 Task: Create a task  Implement version control for better code management , assign it to team member softage.9@softage.net in the project TowardForge and update the status of the task to  On Track  , set the priority of the task to High.
Action: Mouse moved to (19, 40)
Screenshot: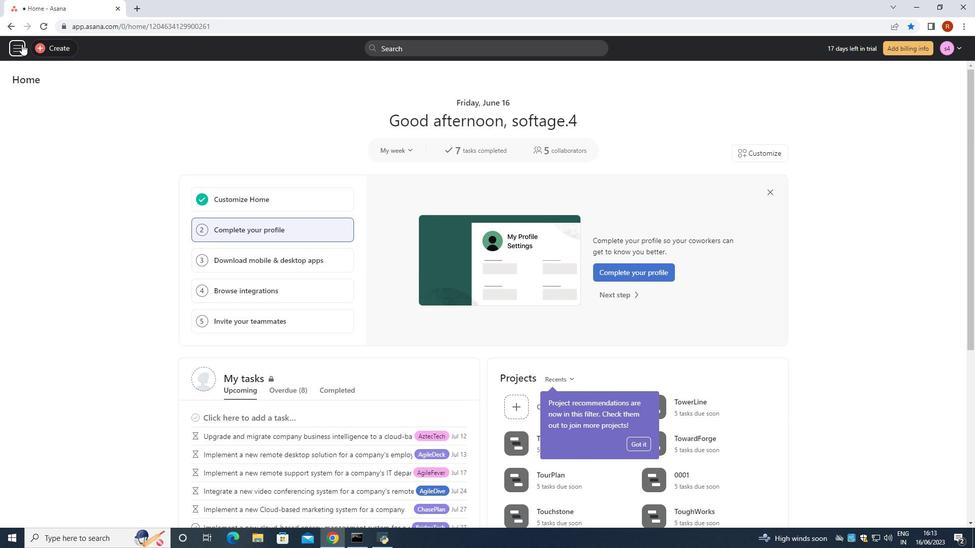 
Action: Mouse pressed left at (19, 40)
Screenshot: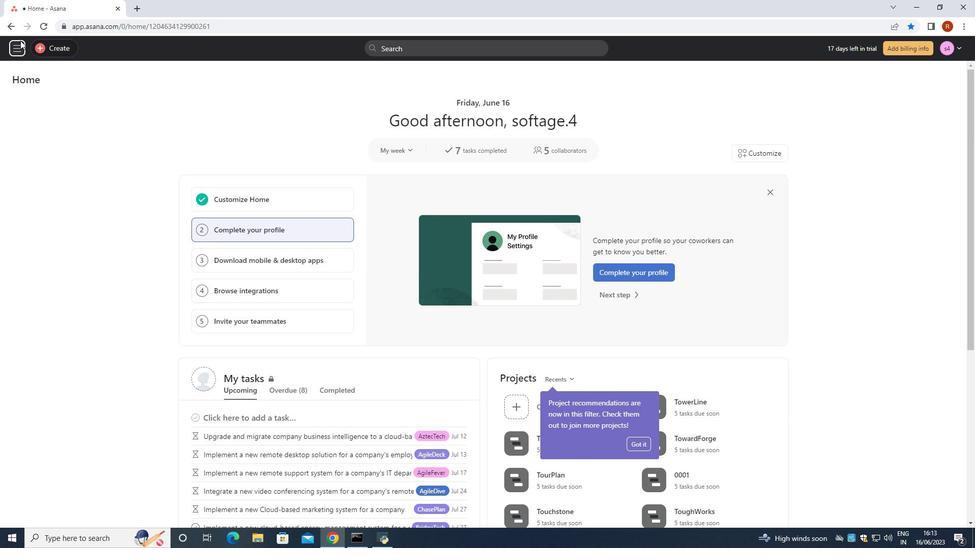 
Action: Mouse moved to (15, 50)
Screenshot: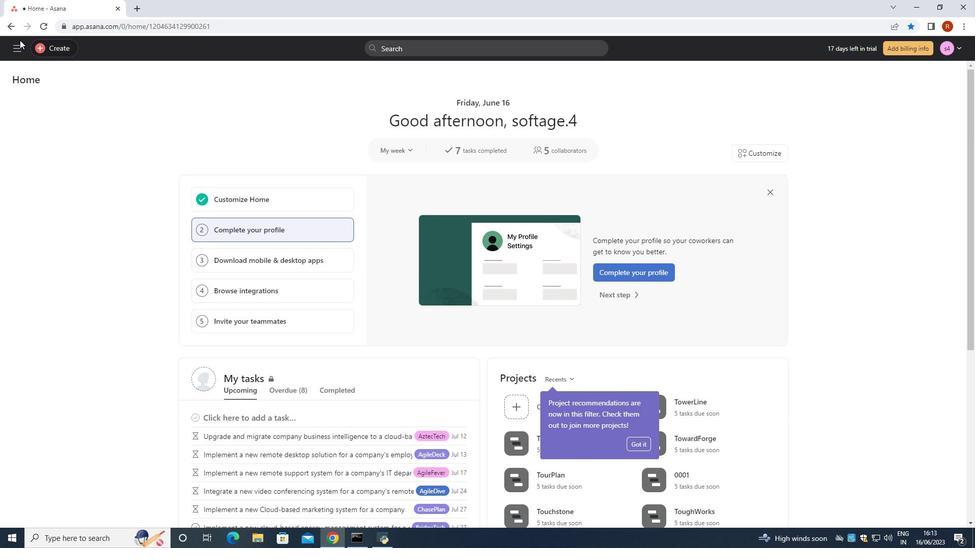
Action: Mouse pressed left at (15, 50)
Screenshot: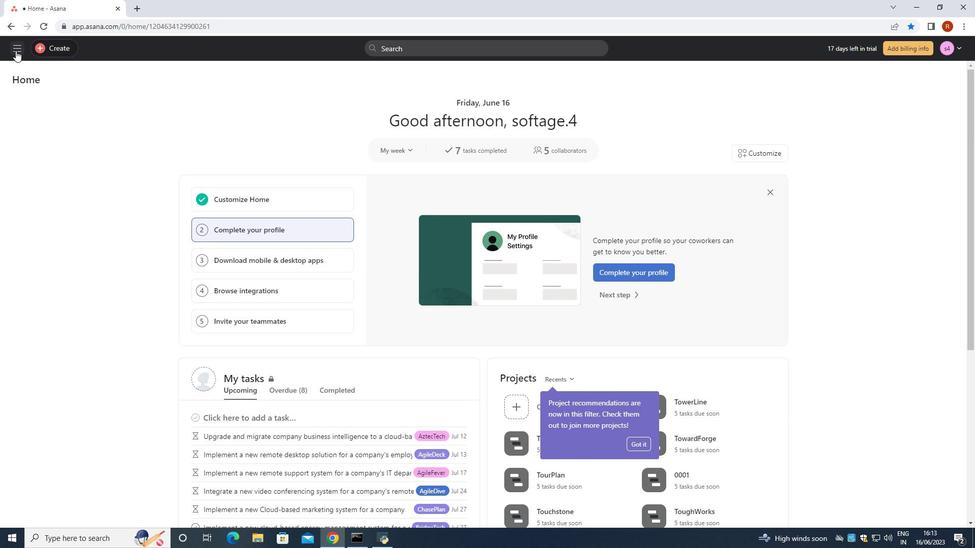 
Action: Mouse moved to (62, 317)
Screenshot: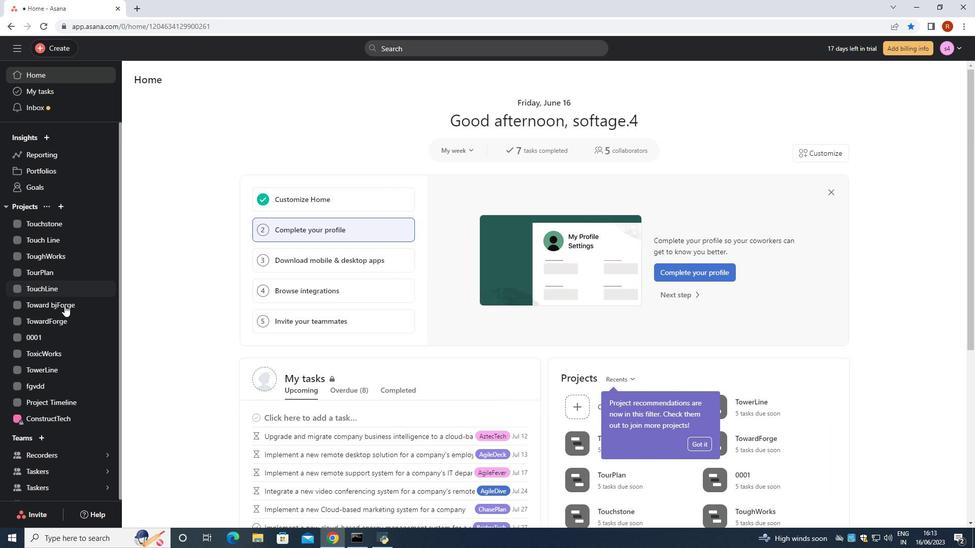 
Action: Mouse pressed left at (62, 317)
Screenshot: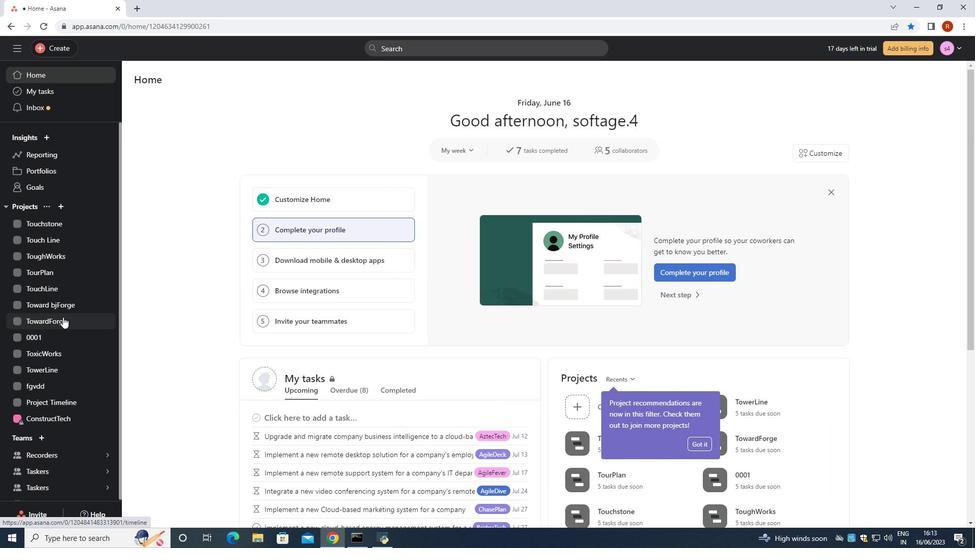 
Action: Mouse moved to (180, 104)
Screenshot: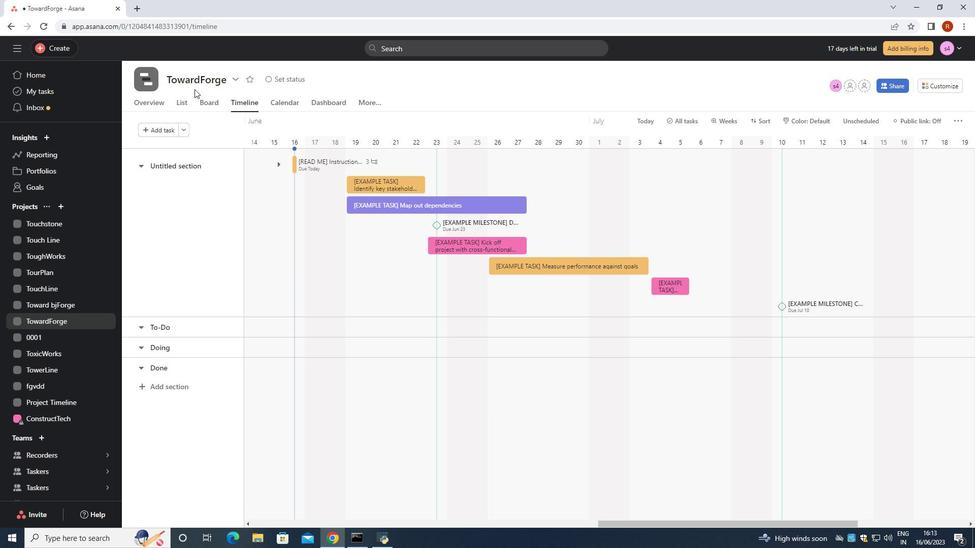 
Action: Mouse pressed left at (180, 104)
Screenshot: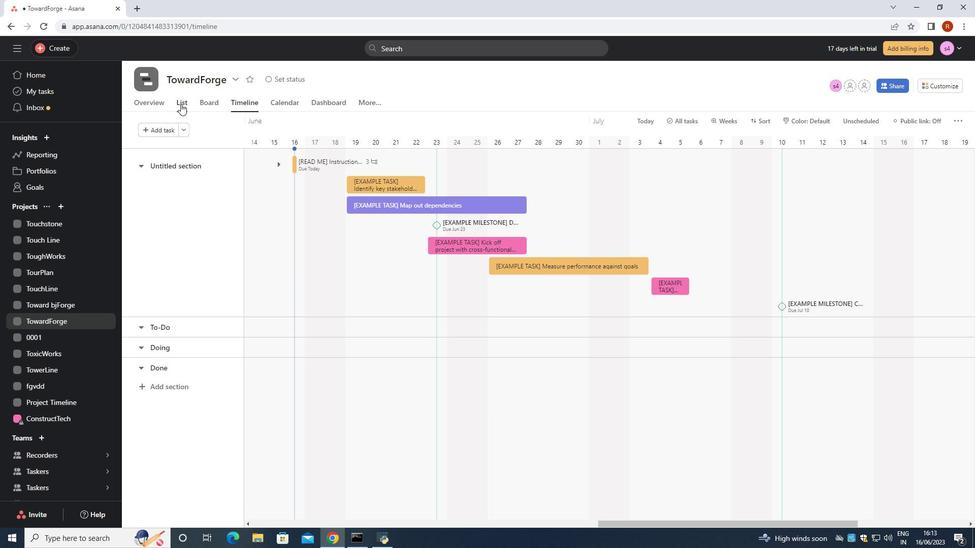 
Action: Mouse moved to (155, 121)
Screenshot: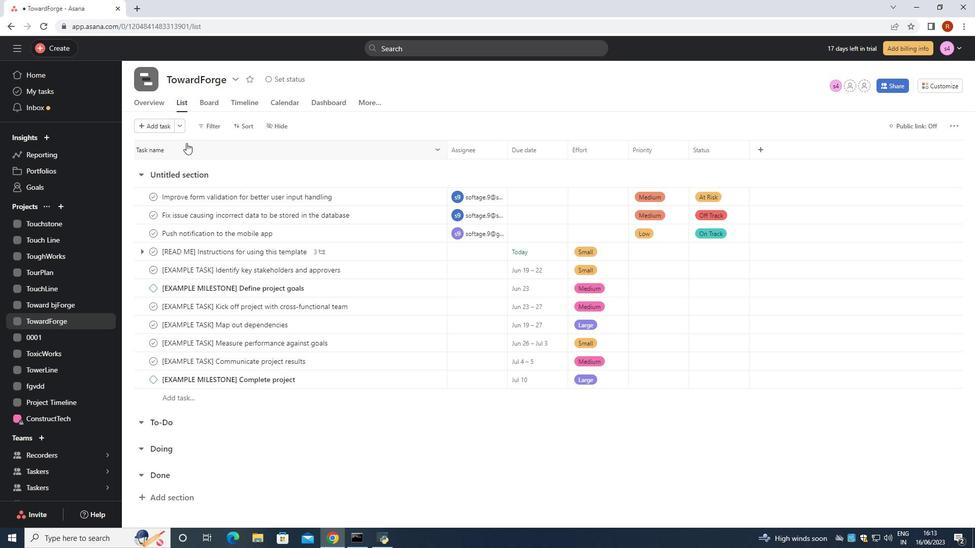 
Action: Mouse pressed left at (155, 121)
Screenshot: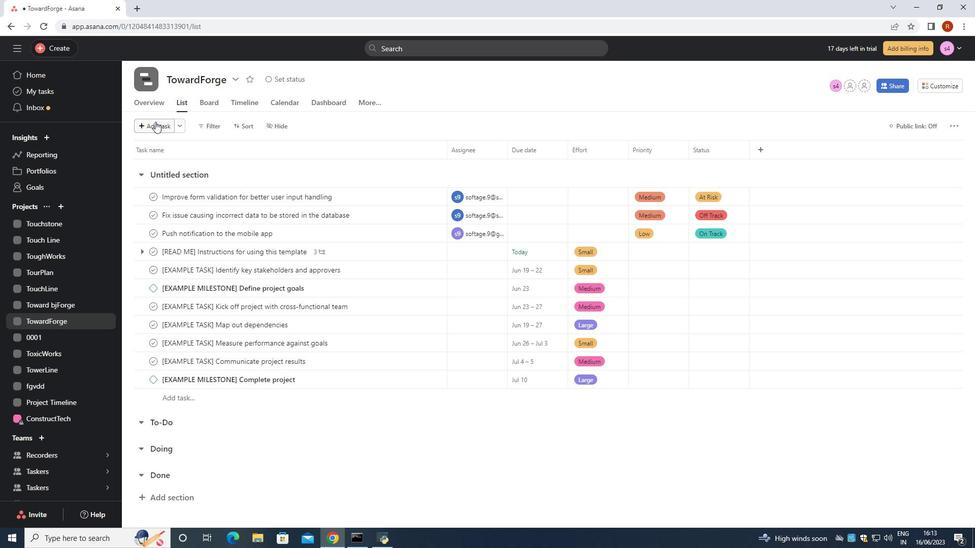 
Action: Key pressed <Key.shift><Key.shift><Key.shift>Implement<Key.space>version
Screenshot: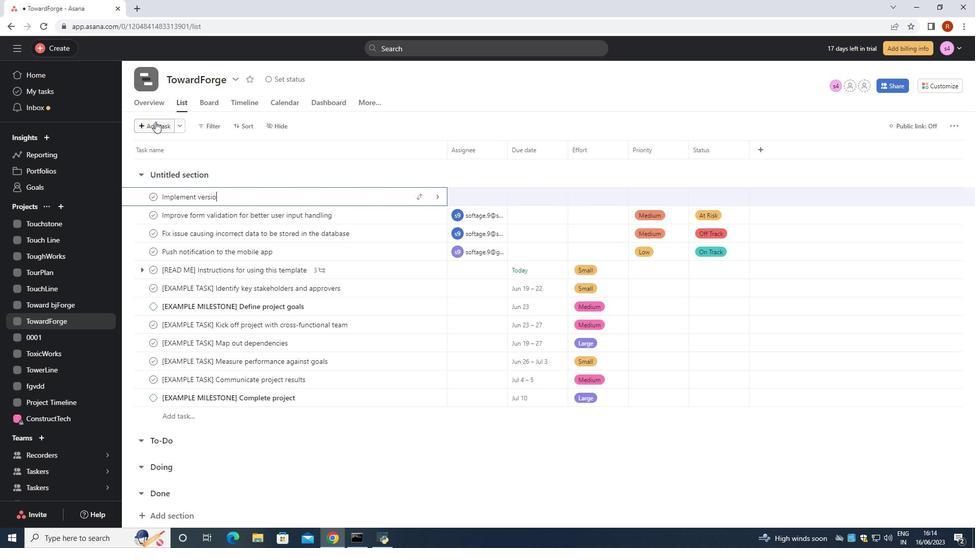 
Action: Mouse moved to (111, 94)
Screenshot: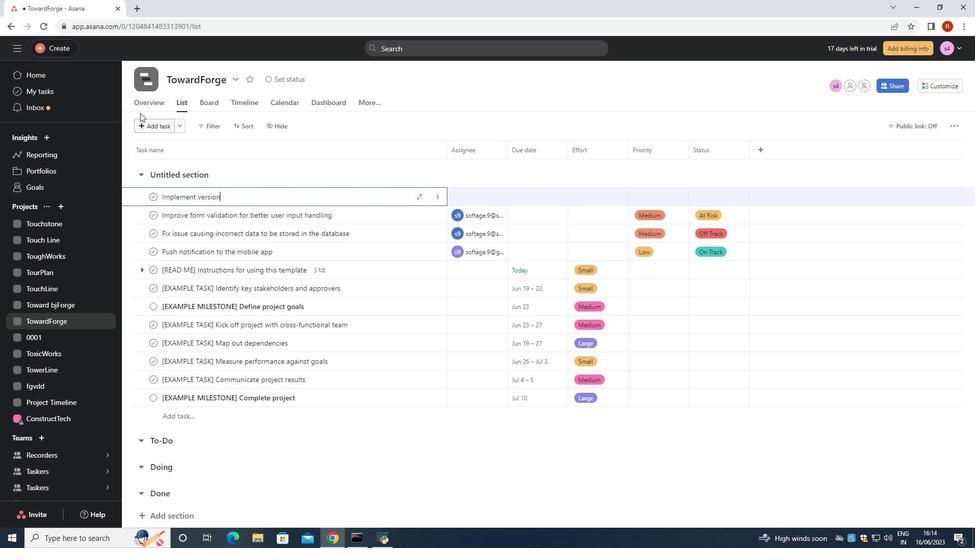 
Action: Key pressed <Key.space>control<Key.space>for<Key.space>better<Key.space>code<Key.space>management
Screenshot: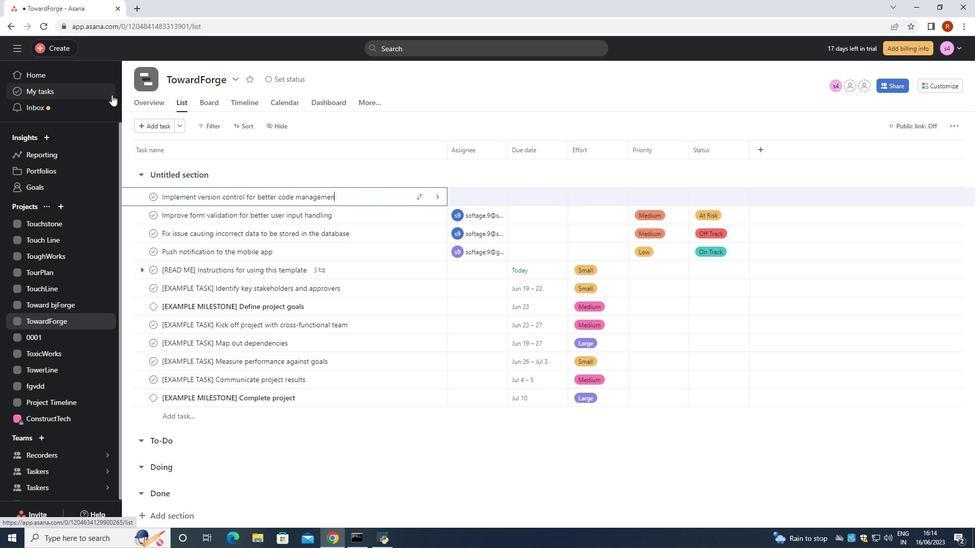 
Action: Mouse moved to (457, 191)
Screenshot: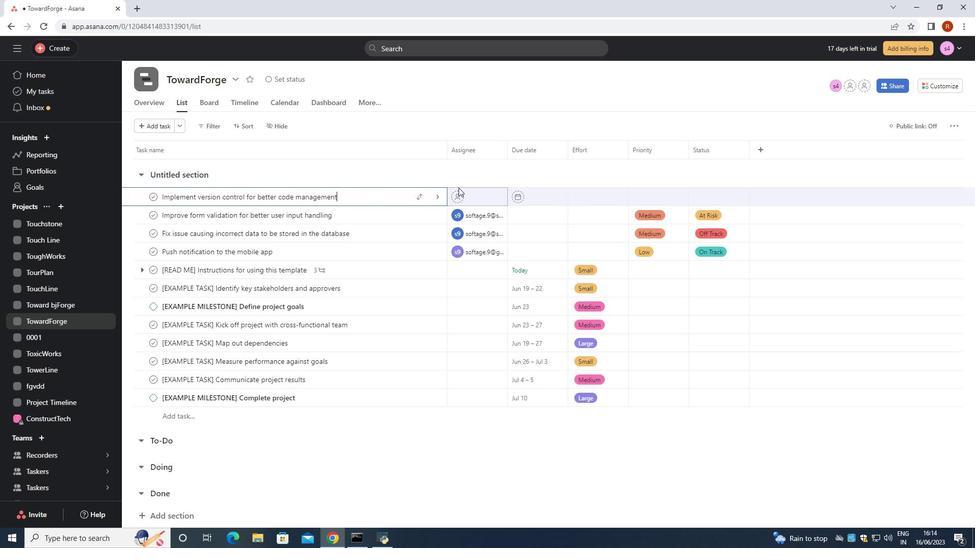 
Action: Mouse pressed left at (457, 191)
Screenshot: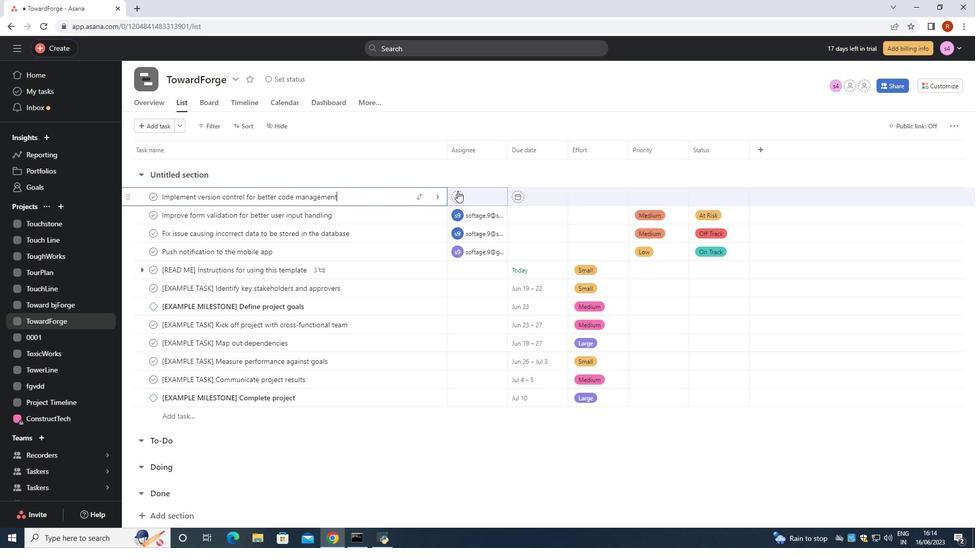 
Action: Mouse moved to (453, 190)
Screenshot: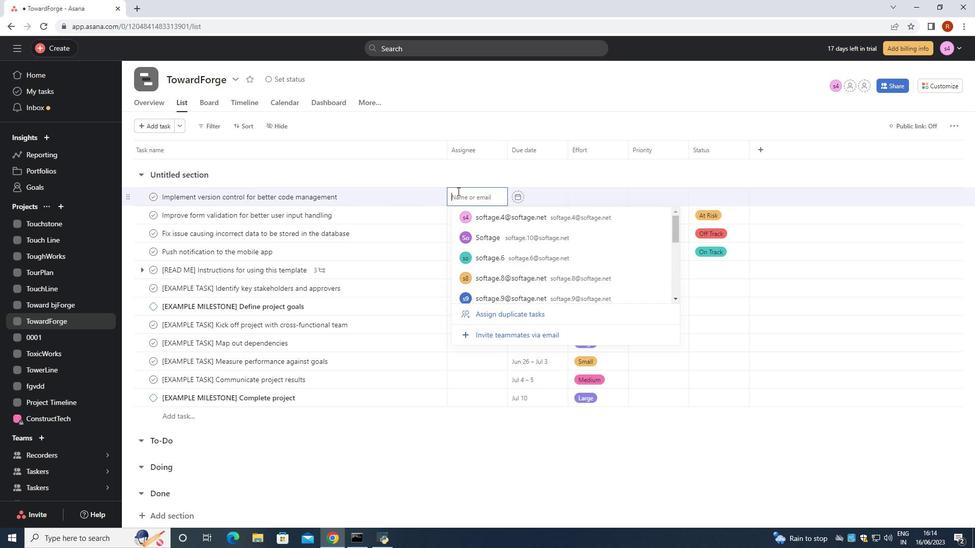 
Action: Key pressed softage.9<Key.shift>@softage.net
Screenshot: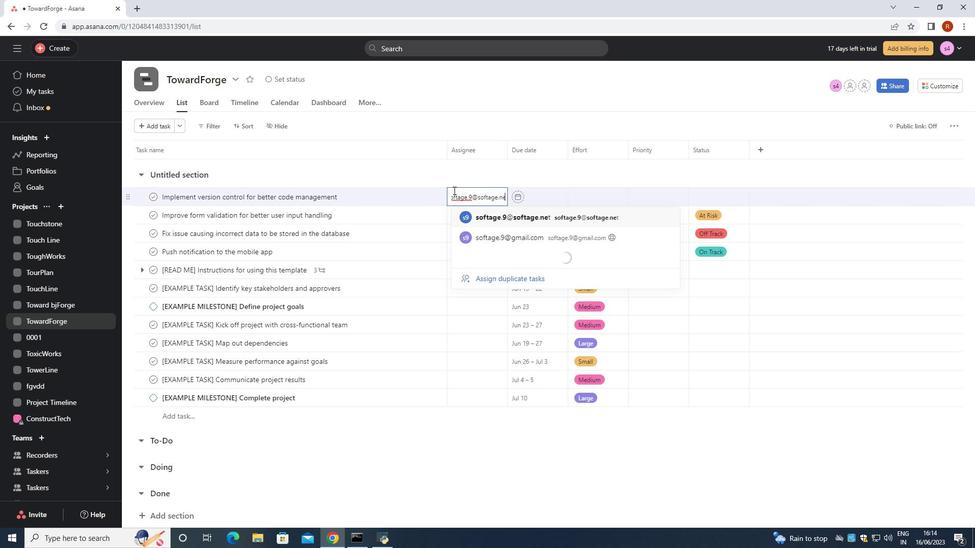 
Action: Mouse moved to (534, 218)
Screenshot: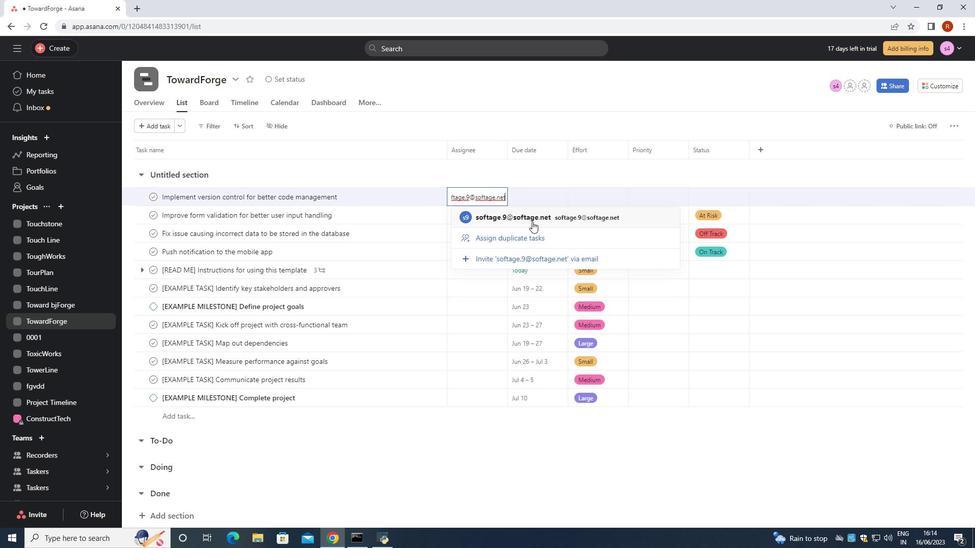
Action: Mouse pressed left at (534, 218)
Screenshot: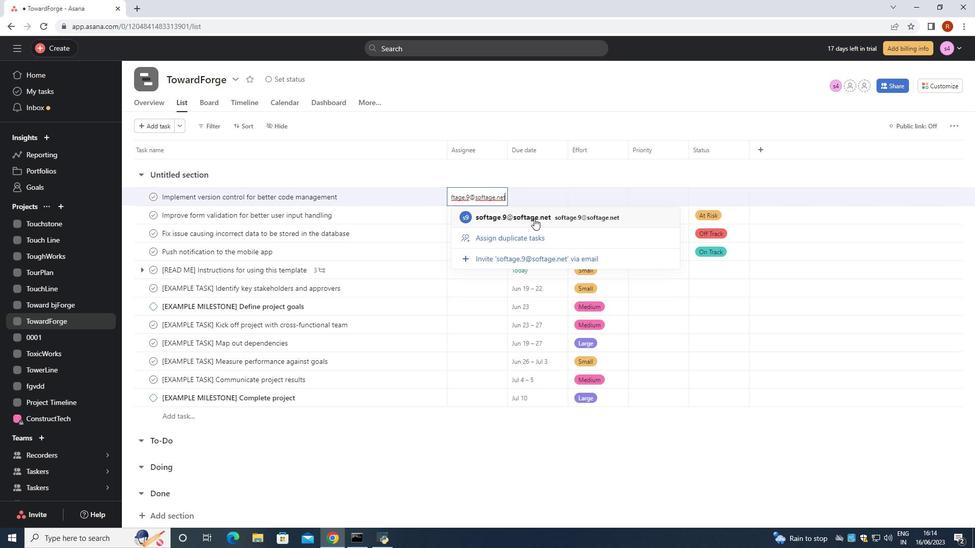 
Action: Mouse moved to (739, 195)
Screenshot: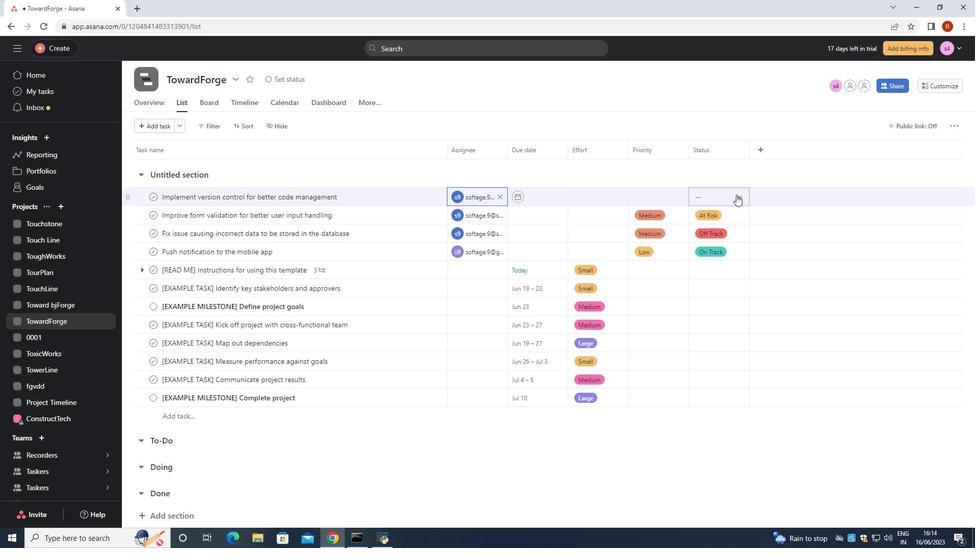 
Action: Mouse pressed left at (739, 195)
Screenshot: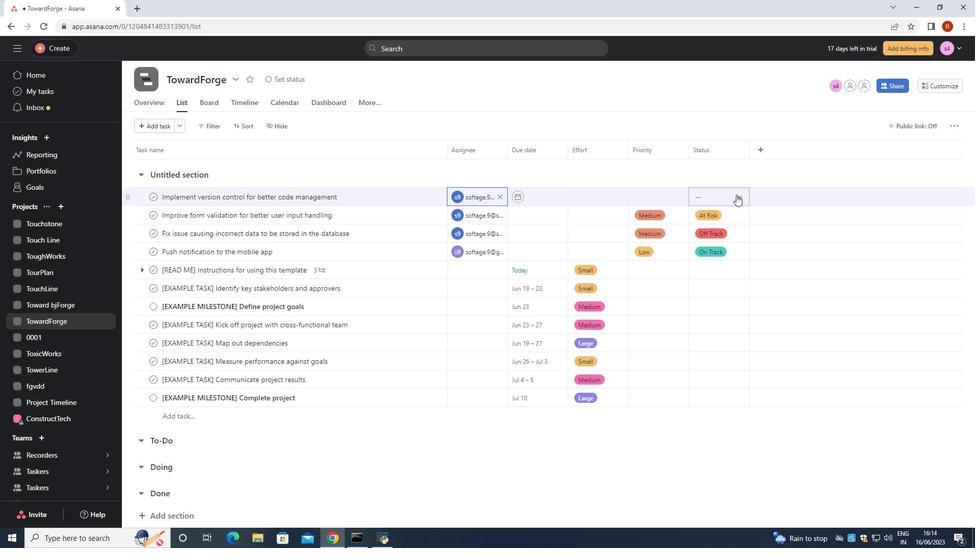 
Action: Mouse moved to (732, 233)
Screenshot: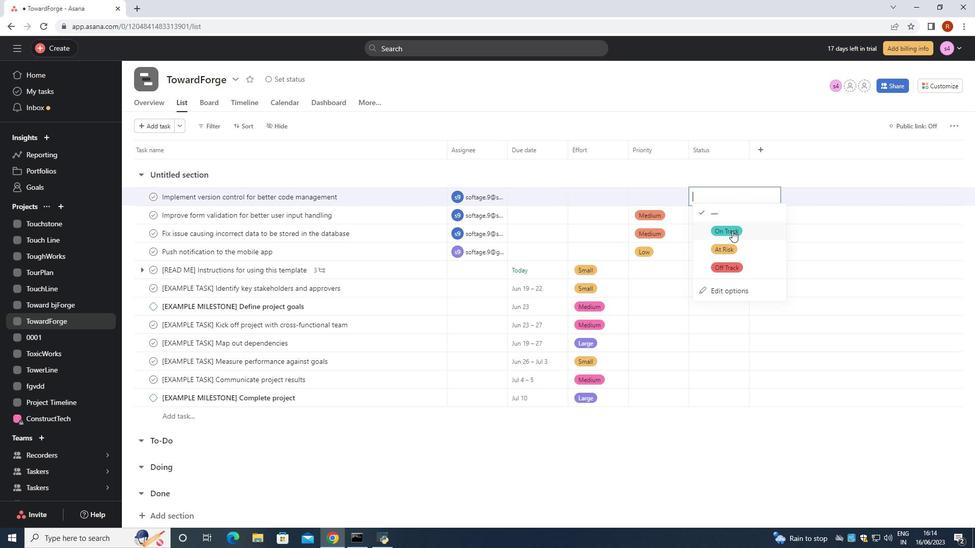 
Action: Mouse pressed left at (732, 233)
Screenshot: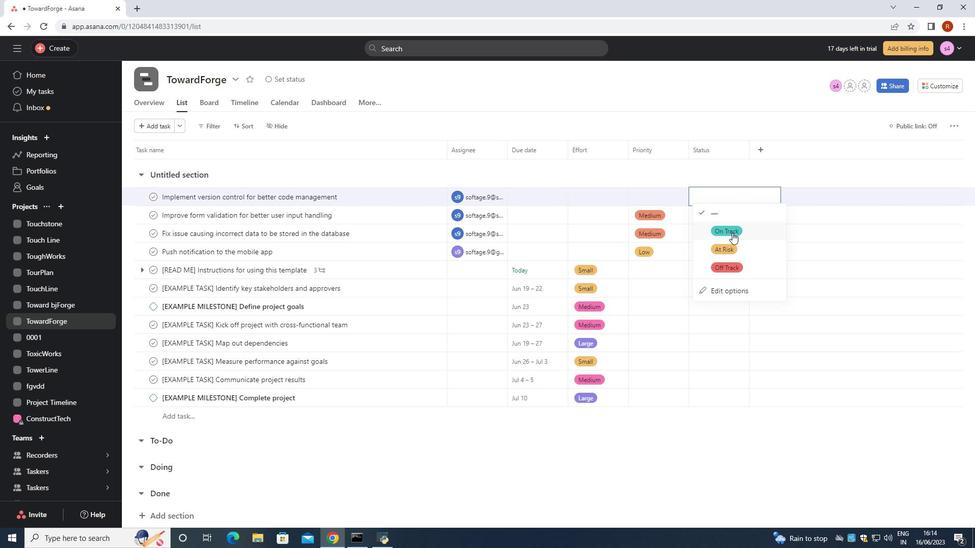 
Action: Mouse moved to (678, 198)
Screenshot: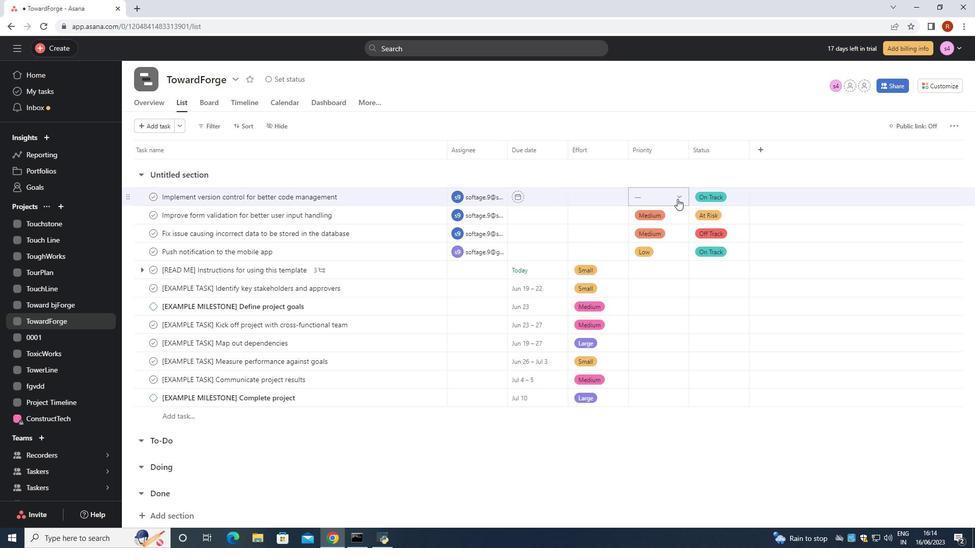 
Action: Mouse pressed left at (678, 198)
Screenshot: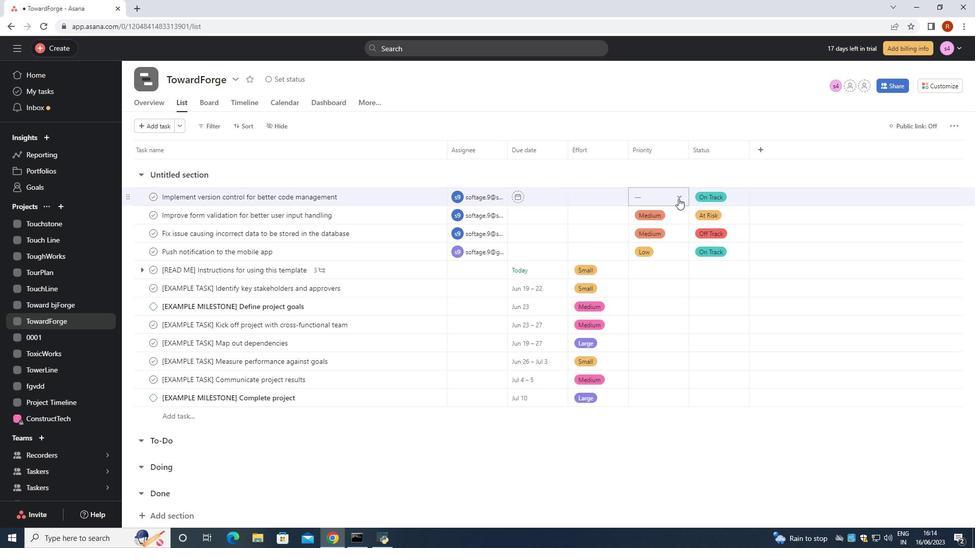 
Action: Mouse moved to (666, 225)
Screenshot: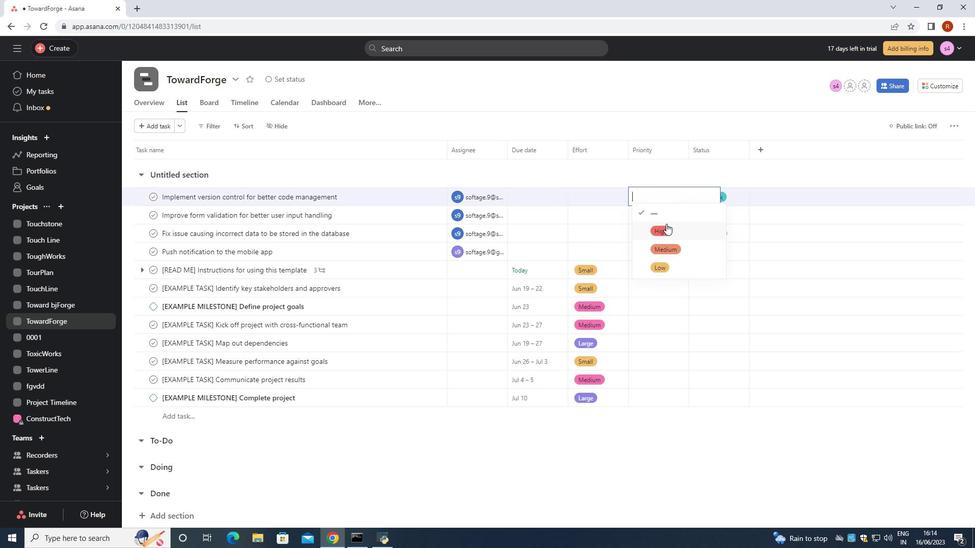 
Action: Mouse pressed left at (666, 225)
Screenshot: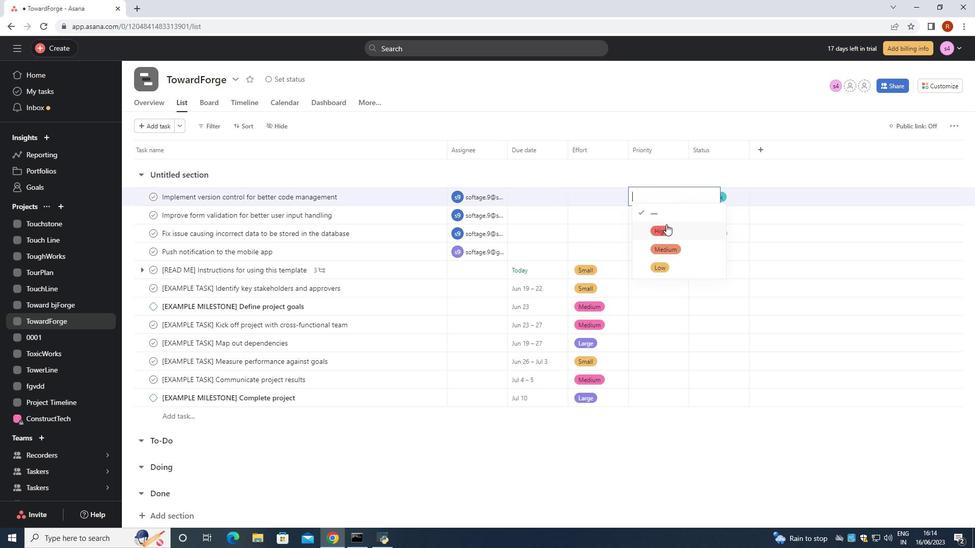 
Action: Mouse moved to (252, 171)
Screenshot: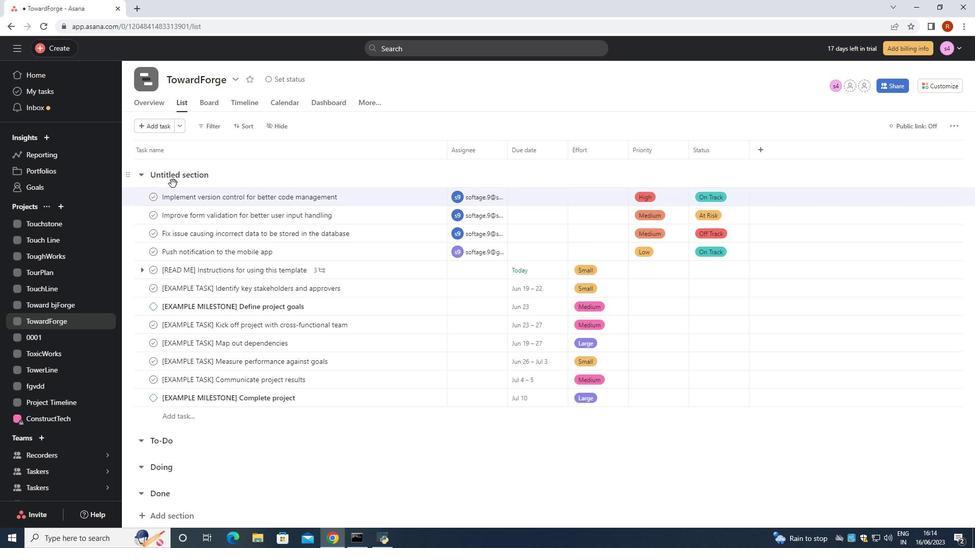 
